 Task: Use Thunder Roll Effect in this video Movie B.mp4
Action: Mouse moved to (175, 100)
Screenshot: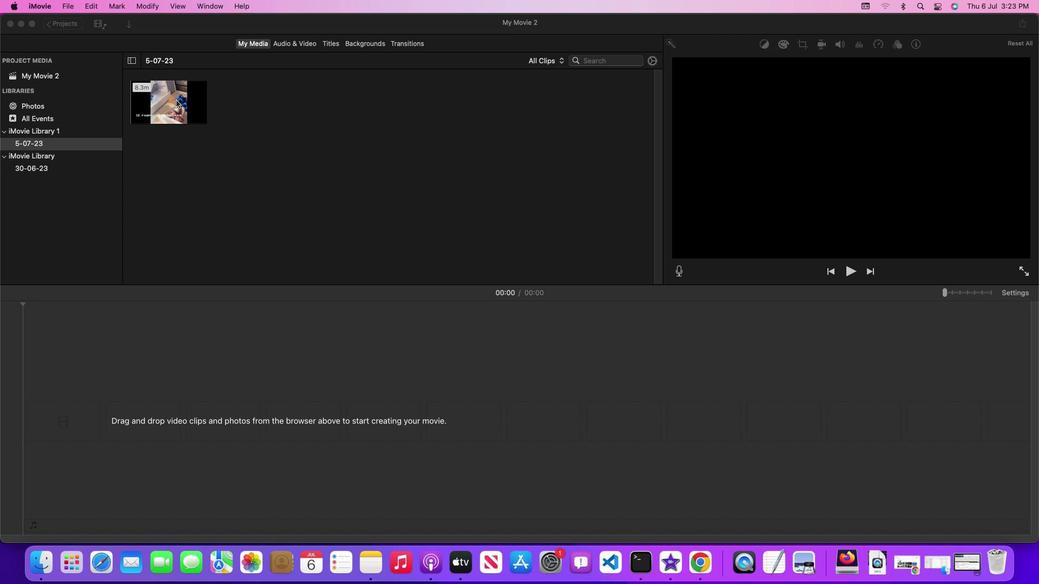 
Action: Mouse pressed left at (175, 100)
Screenshot: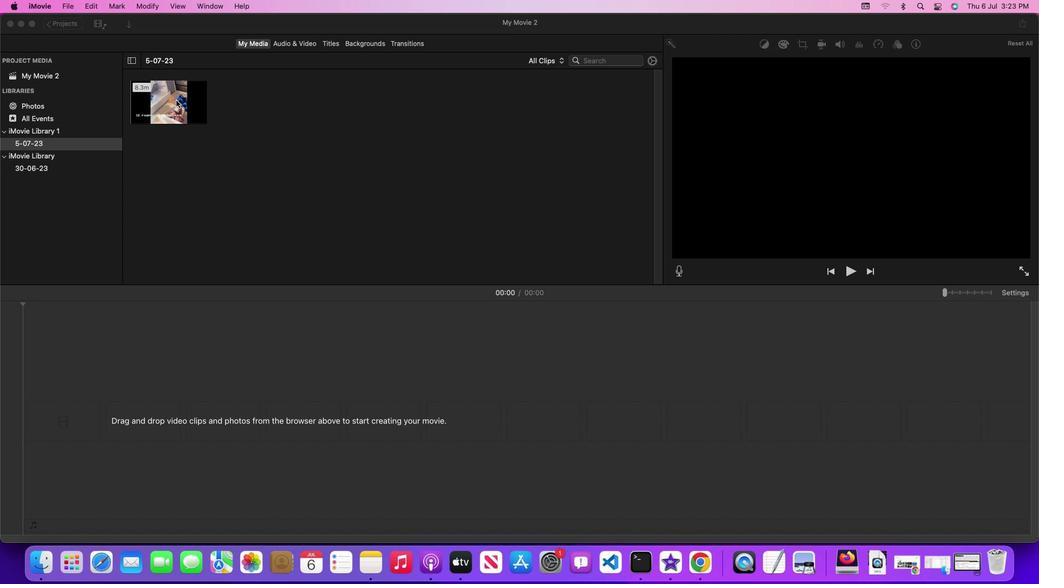 
Action: Mouse moved to (175, 100)
Screenshot: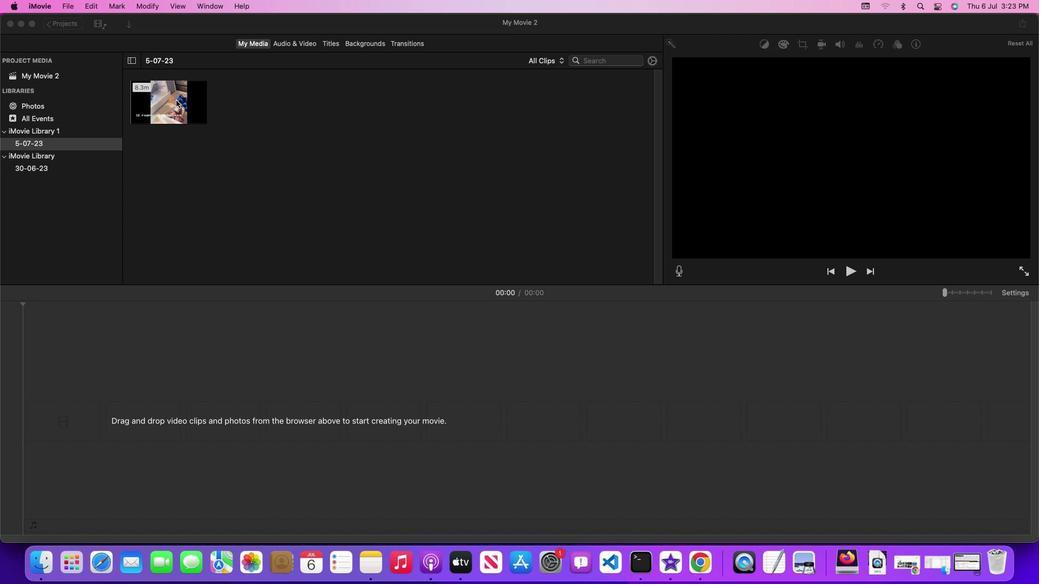 
Action: Mouse pressed left at (175, 100)
Screenshot: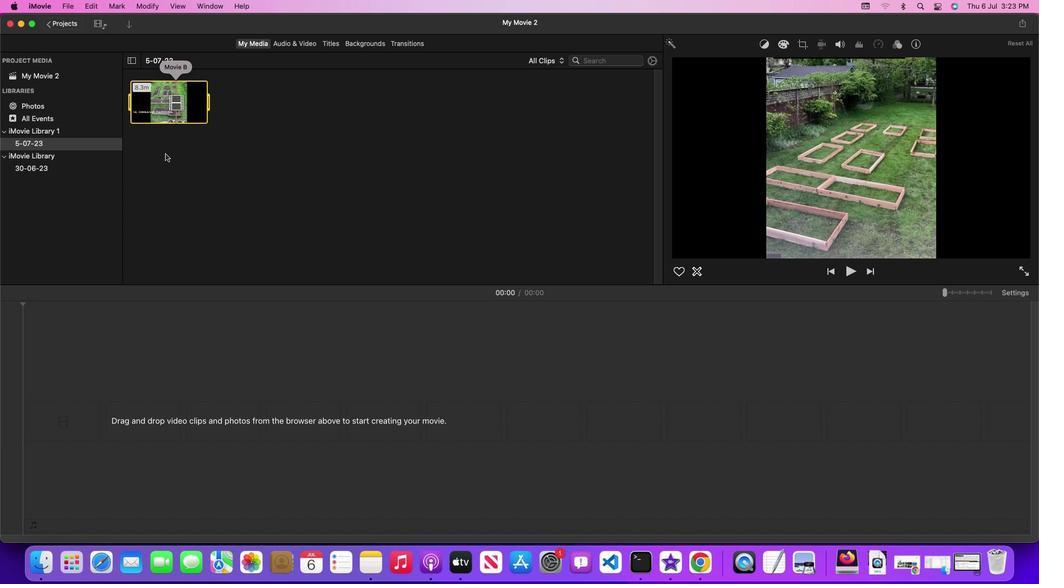 
Action: Mouse moved to (304, 41)
Screenshot: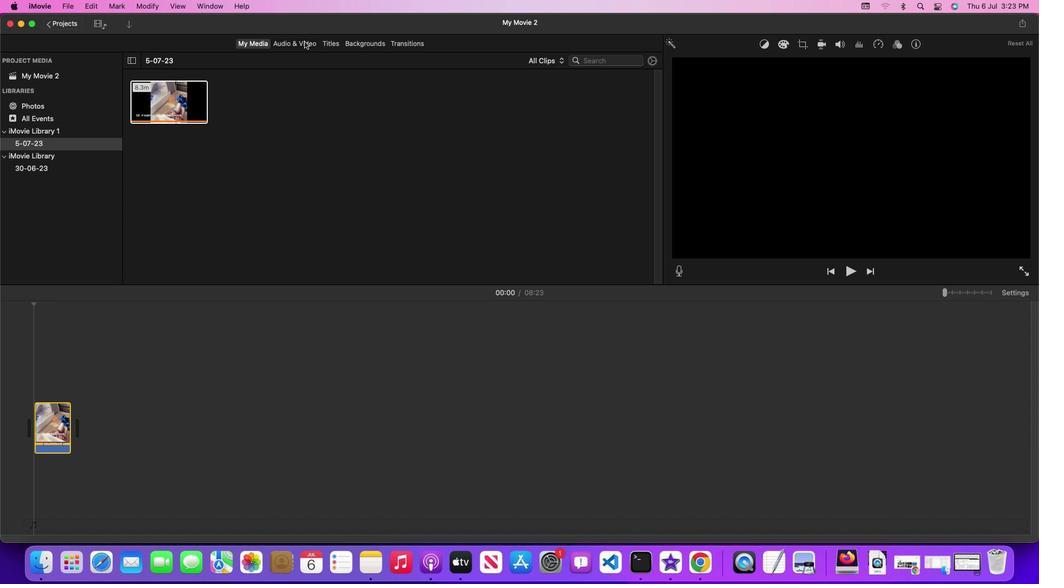 
Action: Mouse pressed left at (304, 41)
Screenshot: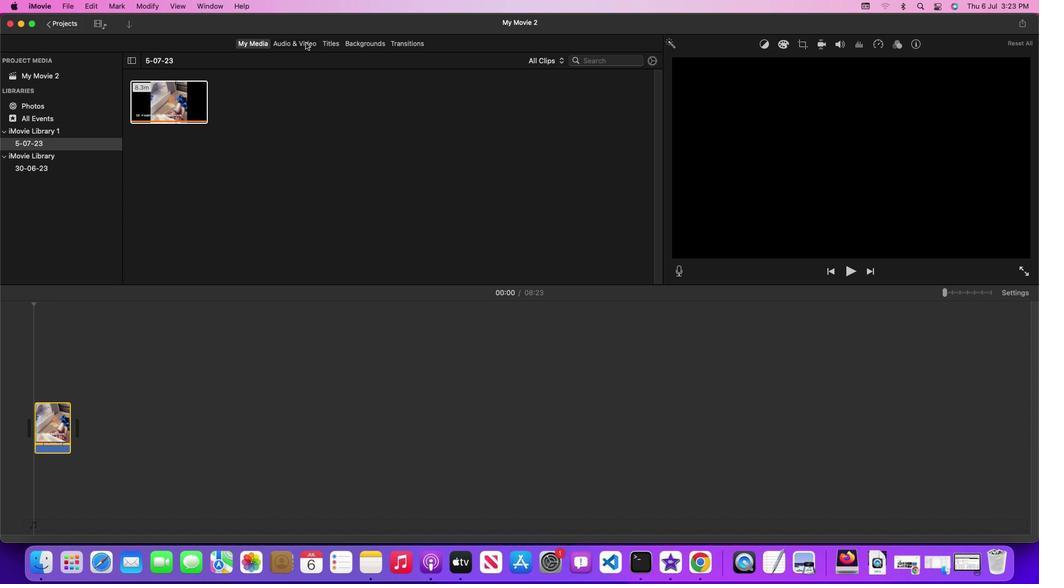 
Action: Mouse moved to (658, 145)
Screenshot: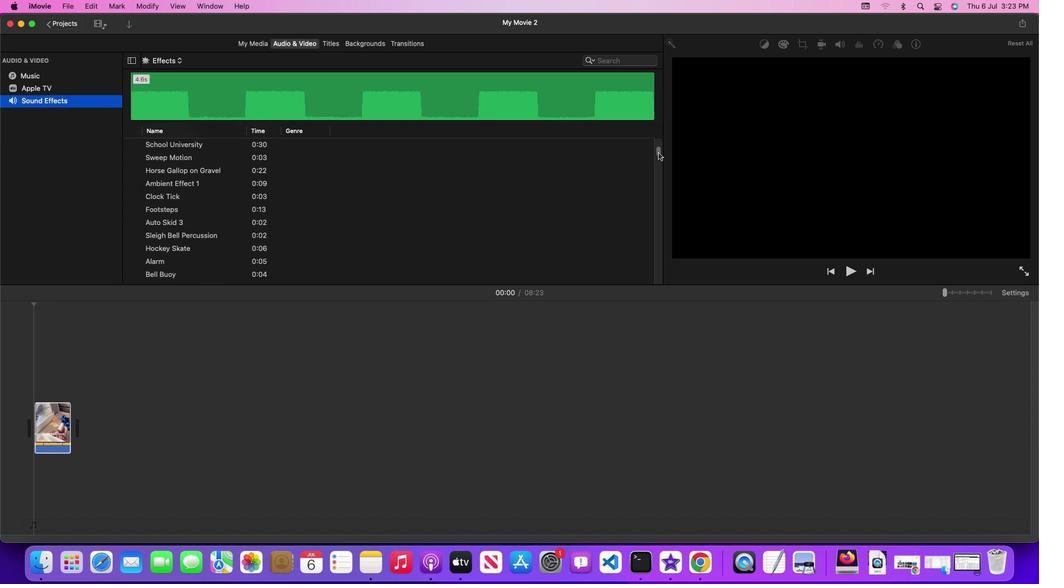 
Action: Mouse pressed left at (658, 145)
Screenshot: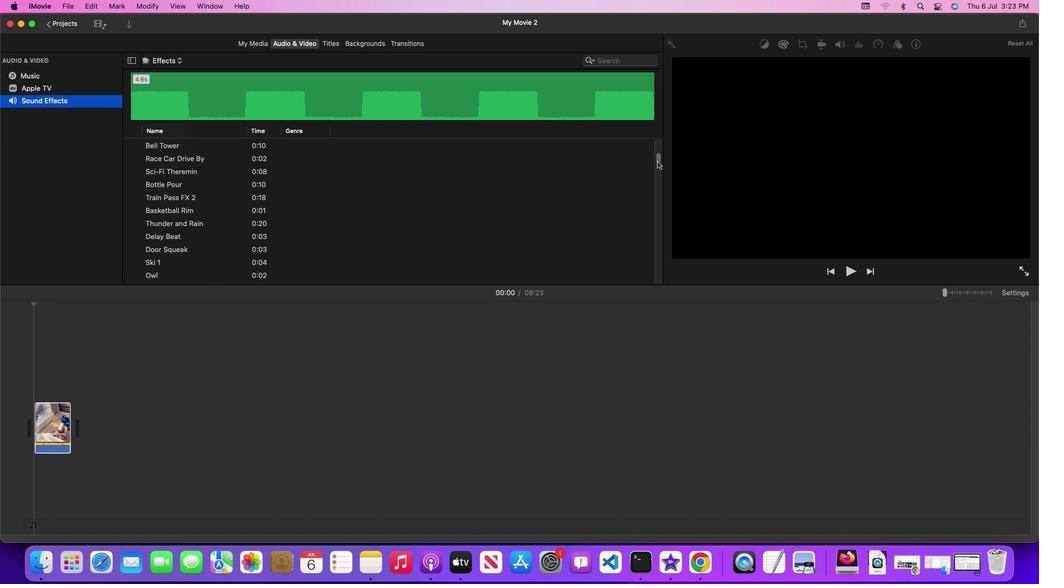 
Action: Mouse moved to (504, 229)
Screenshot: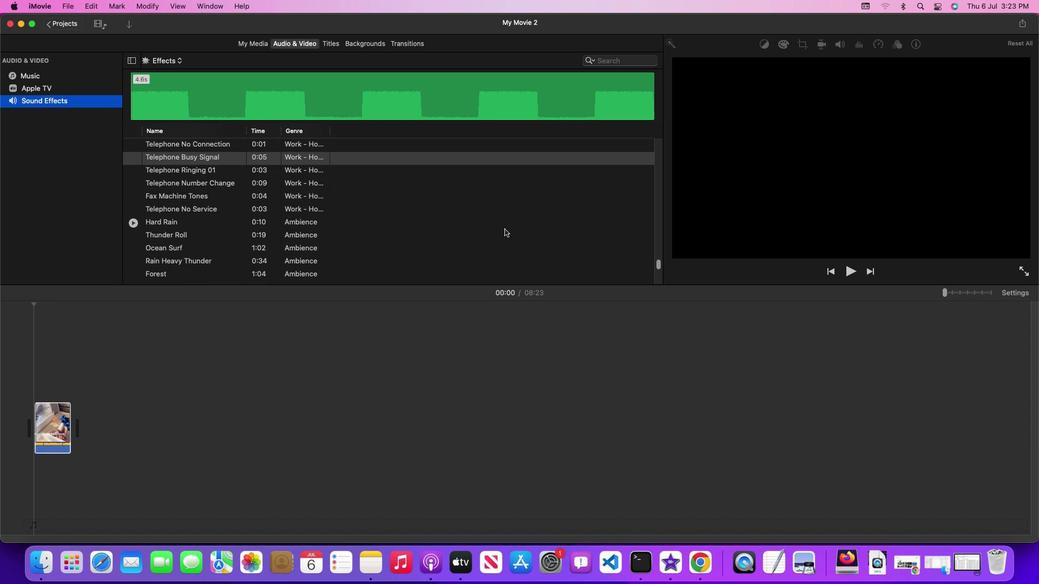 
Action: Mouse scrolled (504, 229) with delta (0, 0)
Screenshot: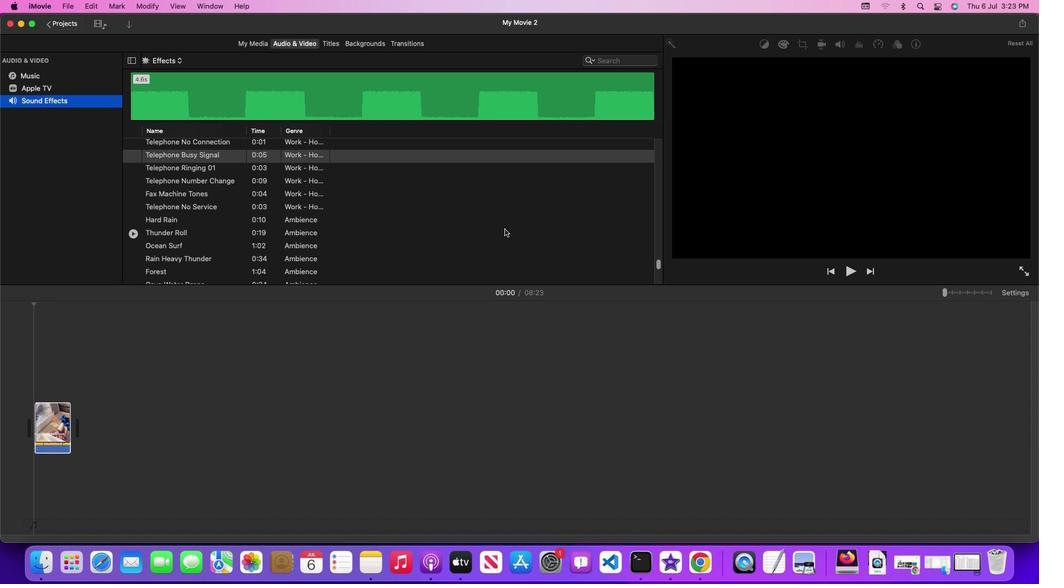 
Action: Mouse scrolled (504, 229) with delta (0, 0)
Screenshot: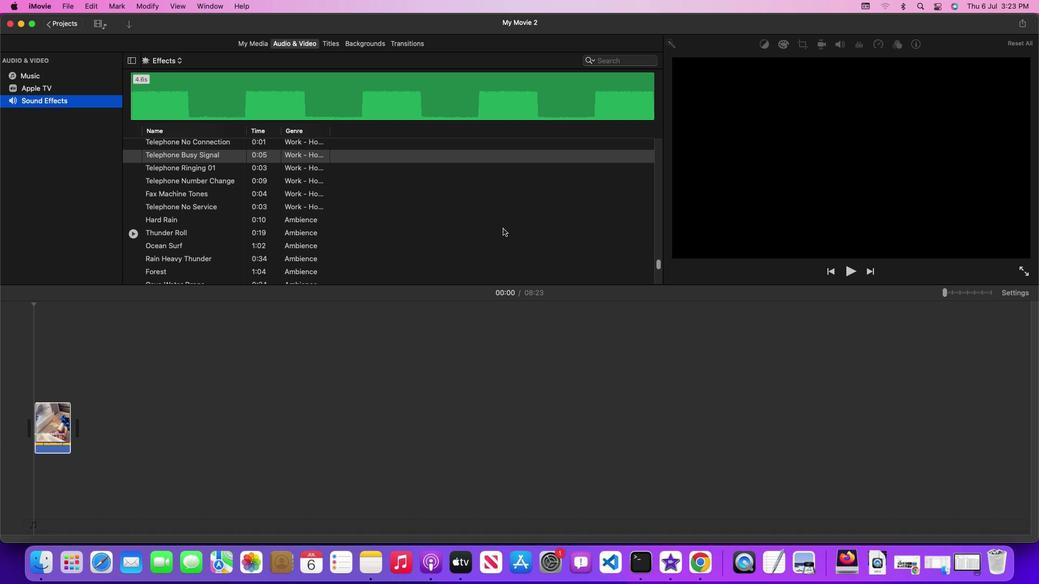 
Action: Mouse moved to (400, 232)
Screenshot: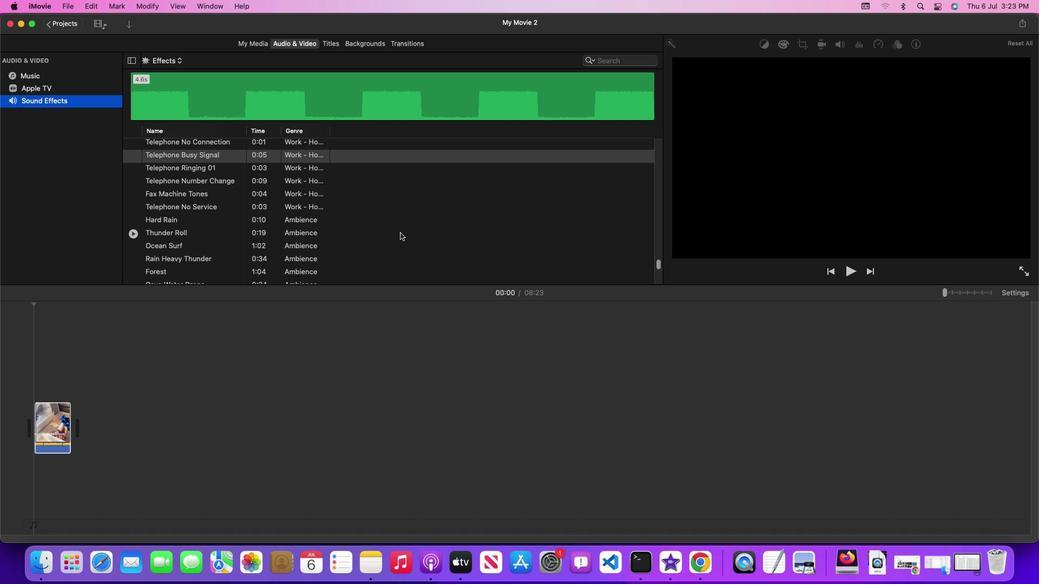 
Action: Mouse pressed left at (400, 232)
Screenshot: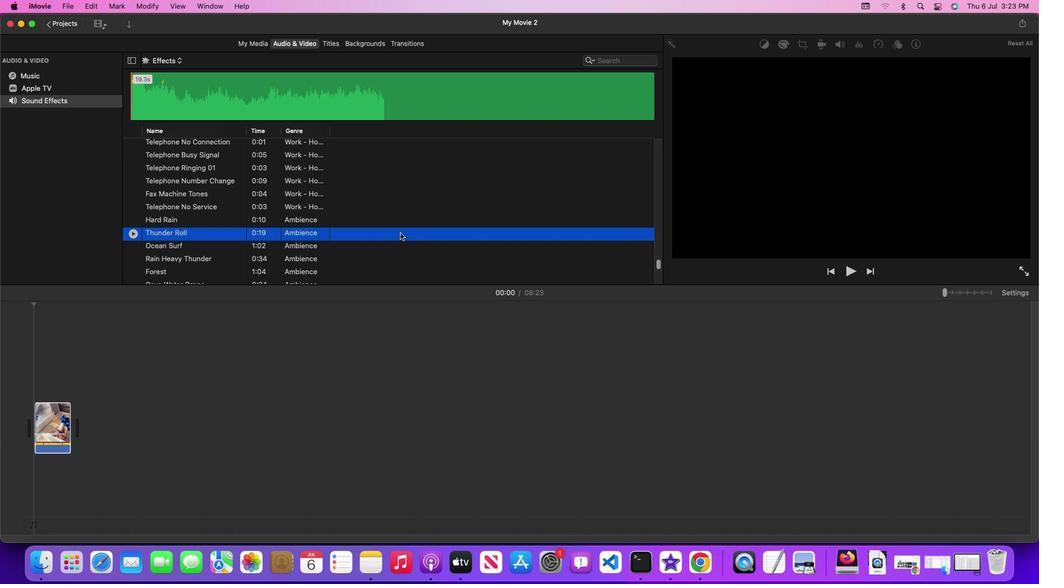 
Action: Mouse moved to (402, 234)
Screenshot: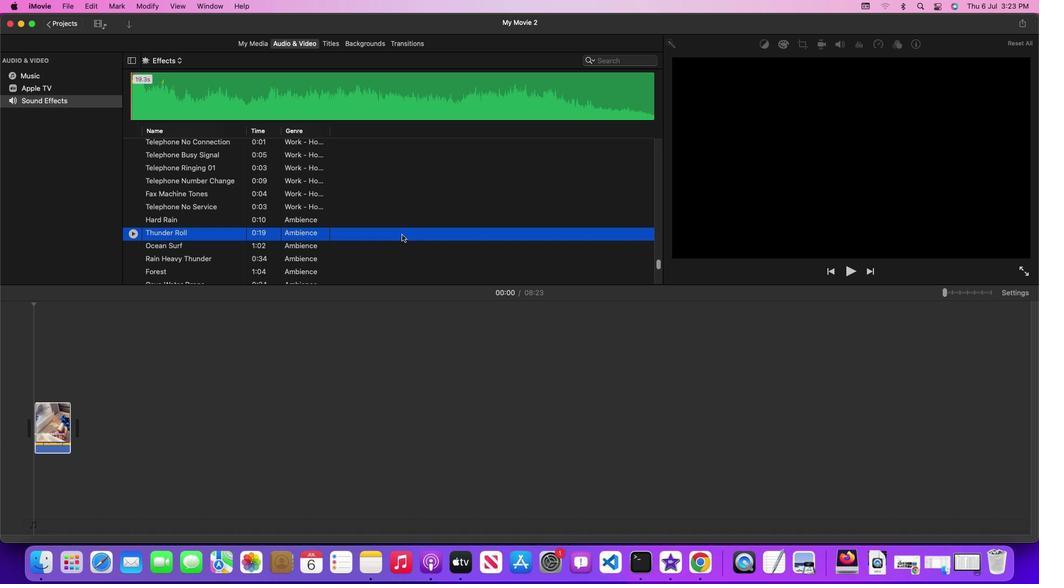 
Action: Mouse pressed left at (402, 234)
Screenshot: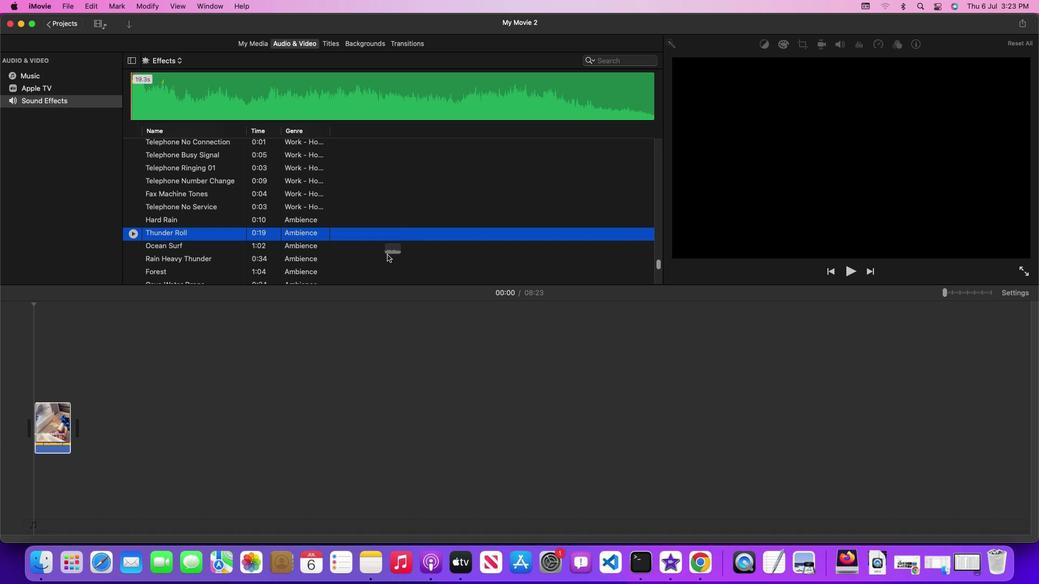 
Action: Mouse moved to (185, 355)
Screenshot: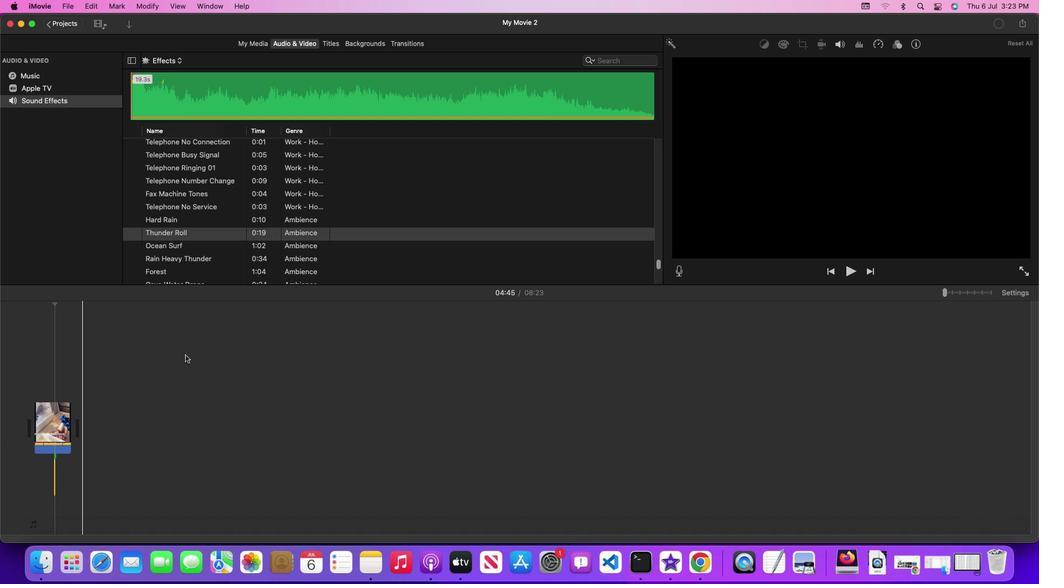 
